 Task: In the  document data Apply all border to the tabe with  'with box; Style line and width 1 pt 'Select Header and apply  'Bold' Select the text and align it to the  Left
Action: Mouse moved to (139, 160)
Screenshot: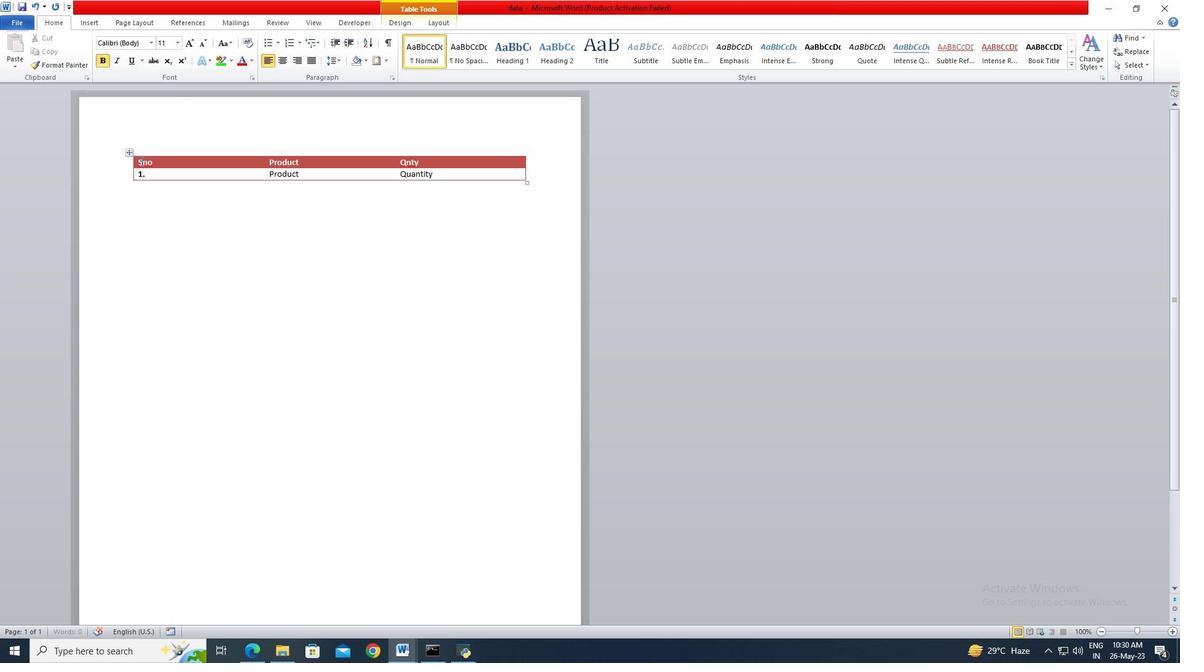 
Action: Mouse pressed left at (139, 160)
Screenshot: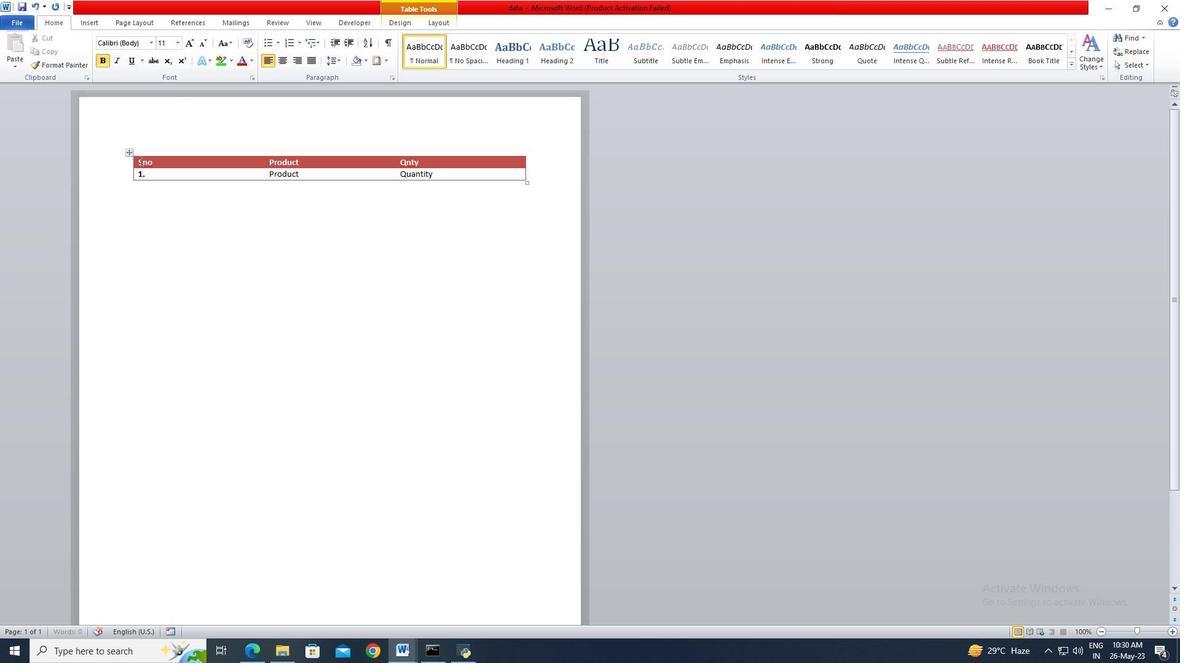 
Action: Mouse moved to (292, 177)
Screenshot: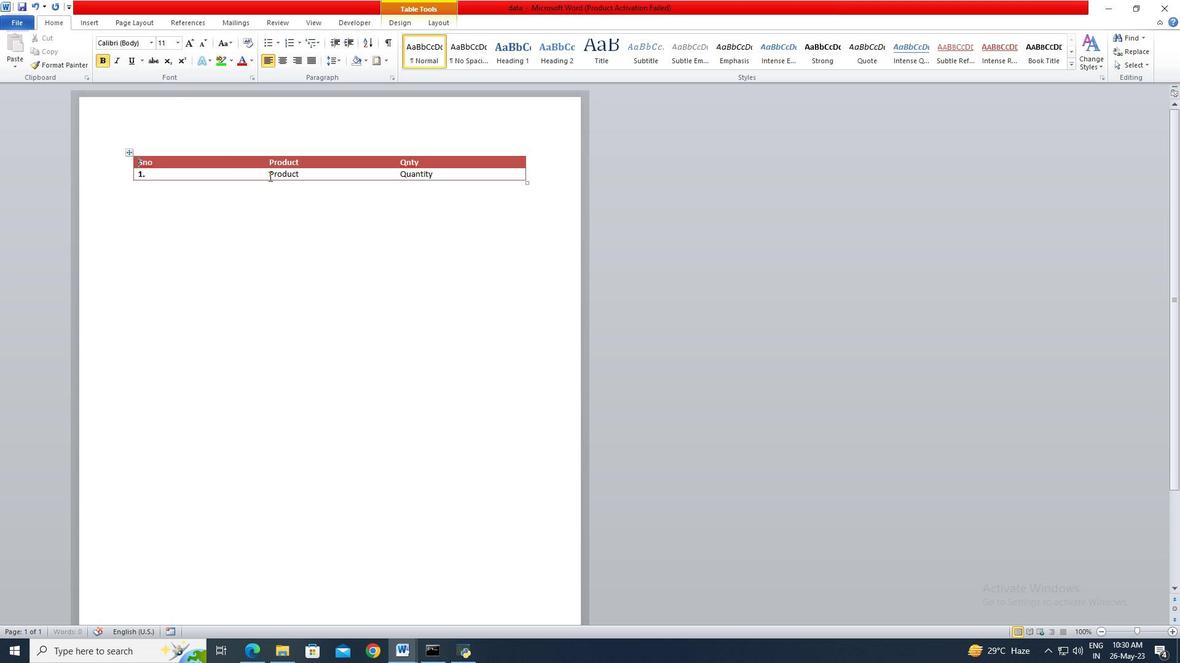 
Action: Key pressed ctrl+A
Screenshot: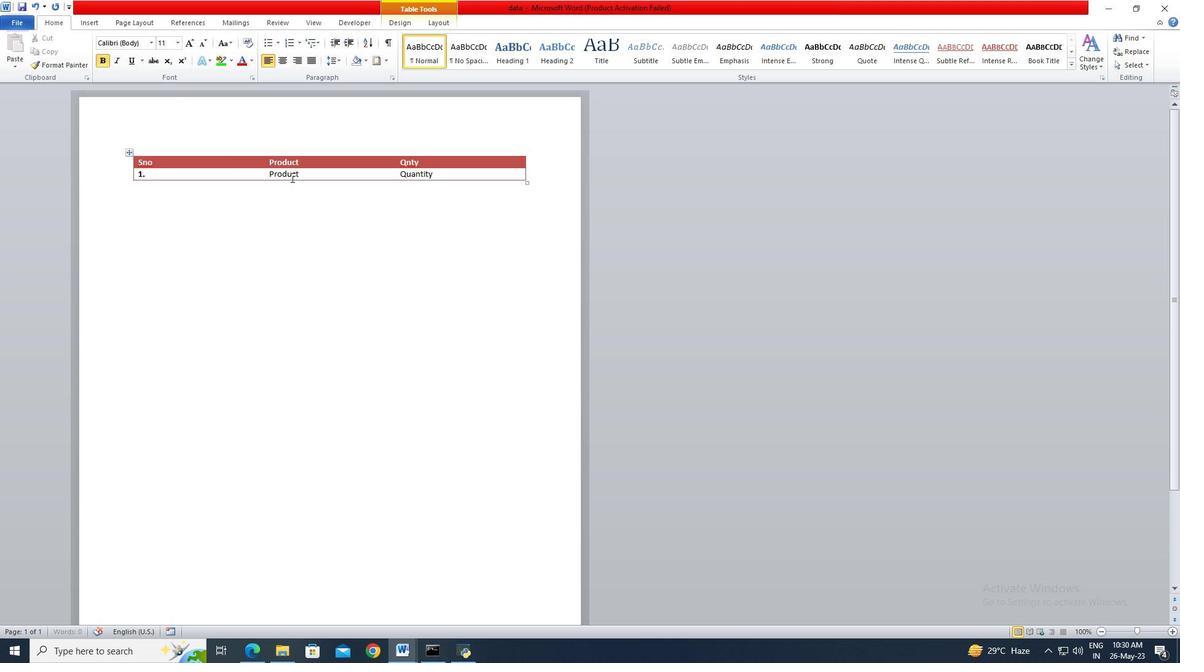 
Action: Mouse moved to (378, 64)
Screenshot: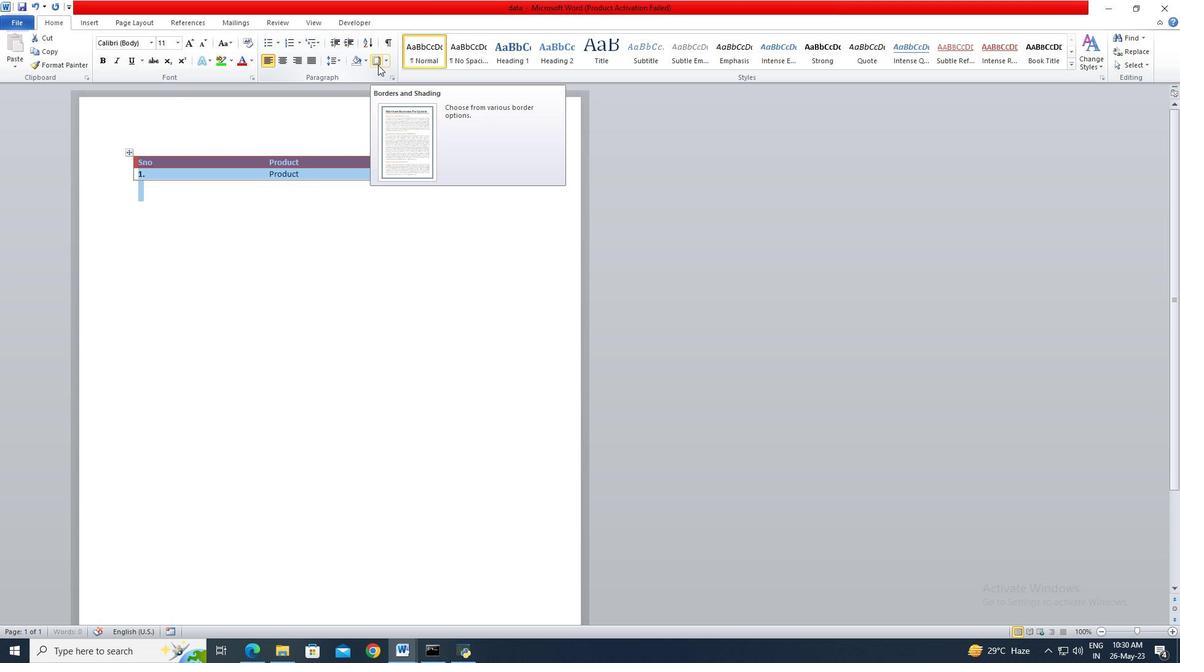 
Action: Mouse pressed left at (378, 64)
Screenshot: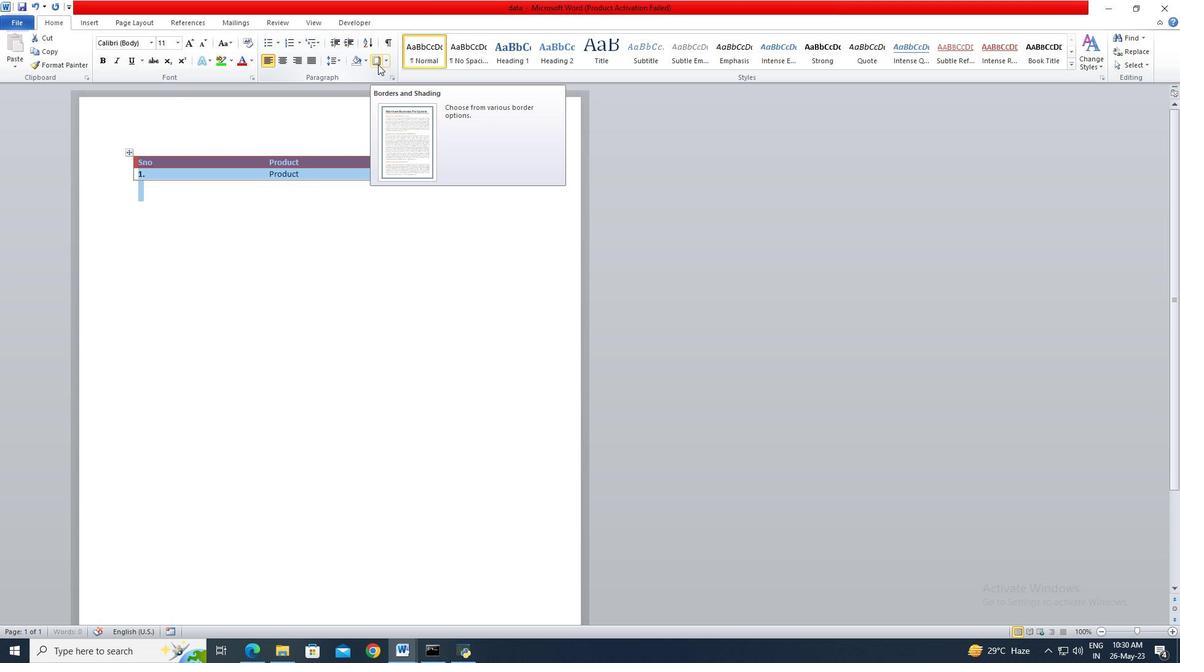 
Action: Mouse moved to (443, 279)
Screenshot: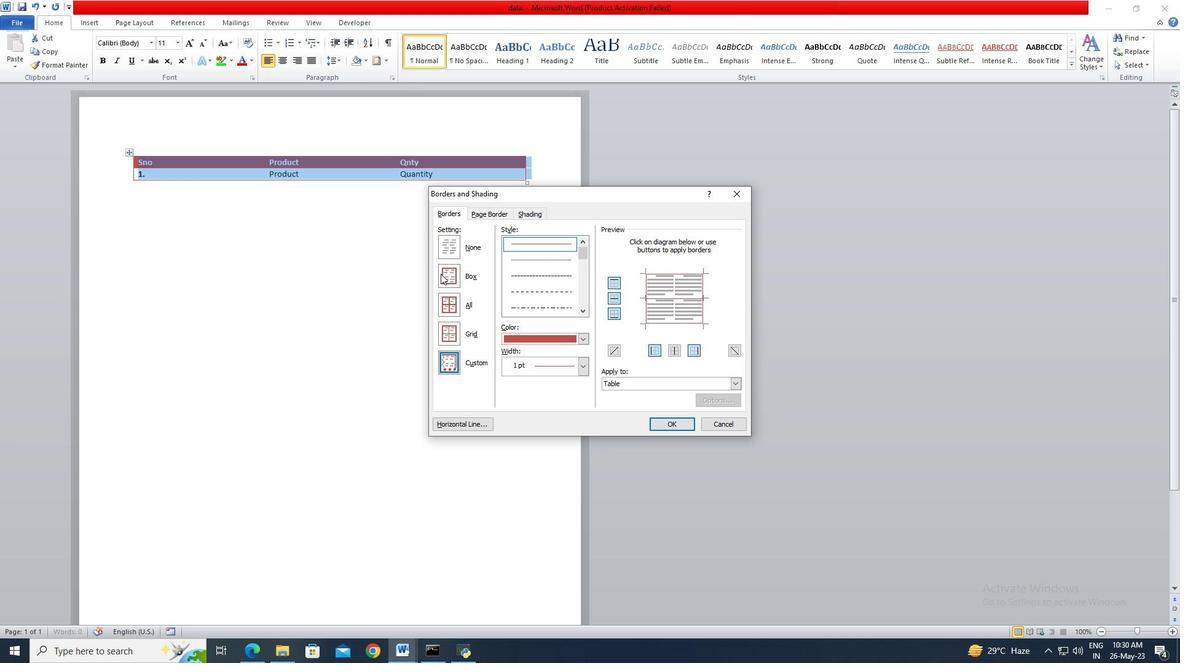 
Action: Mouse pressed left at (443, 279)
Screenshot: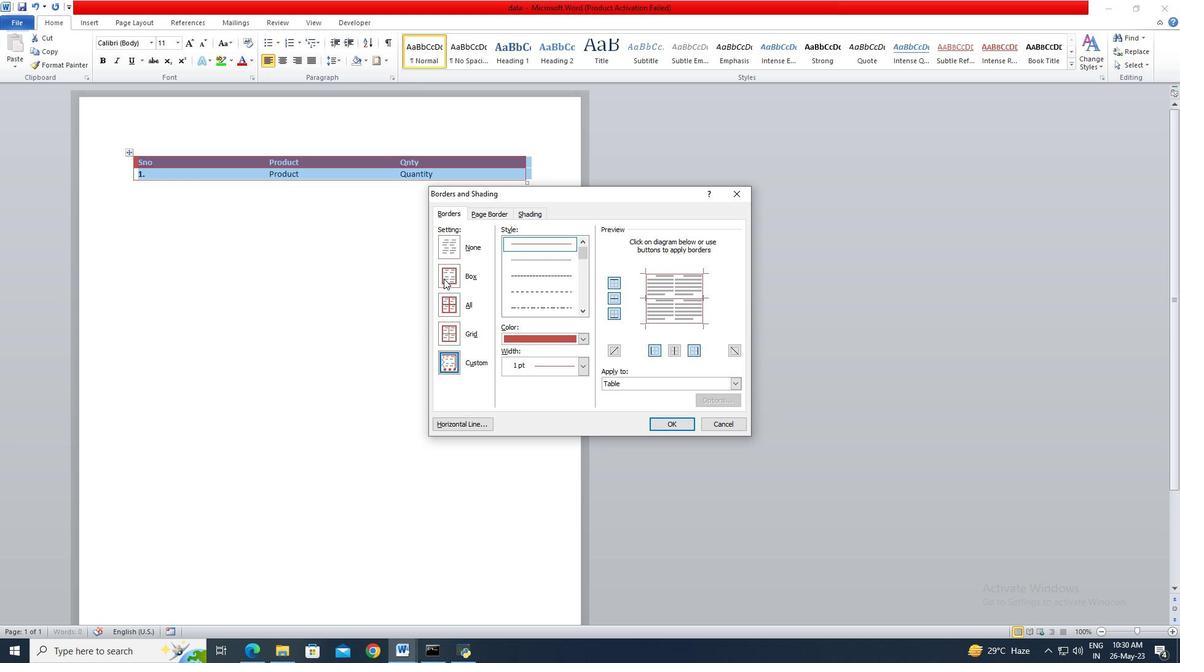 
Action: Mouse moved to (520, 245)
Screenshot: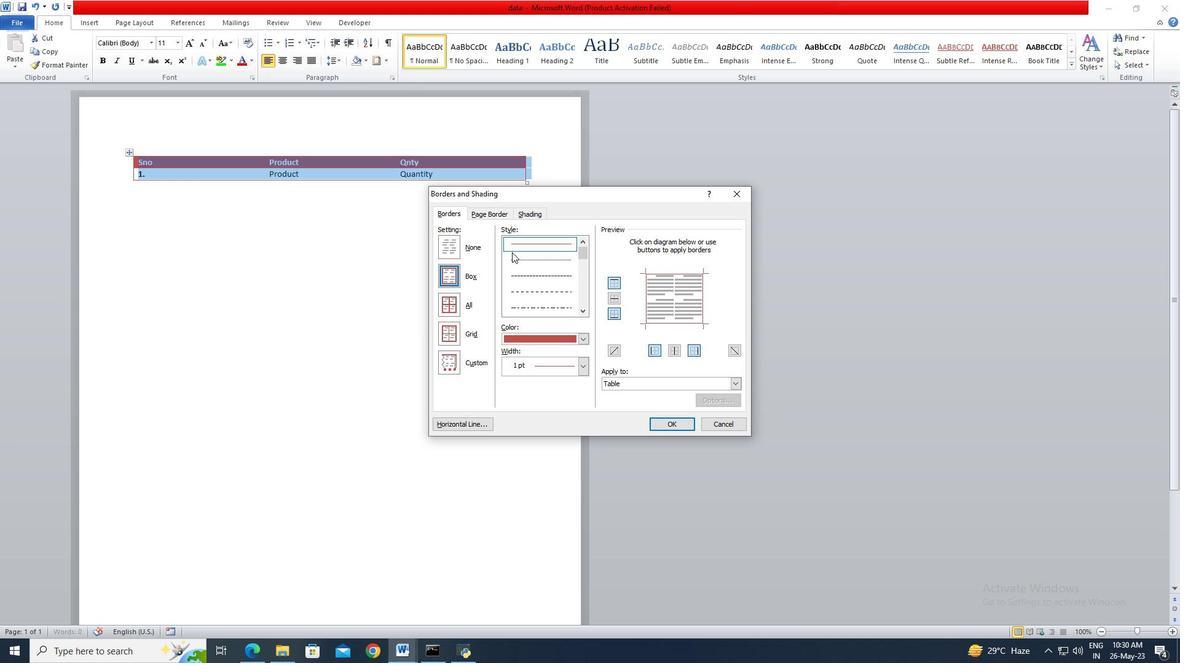 
Action: Mouse pressed left at (520, 245)
Screenshot: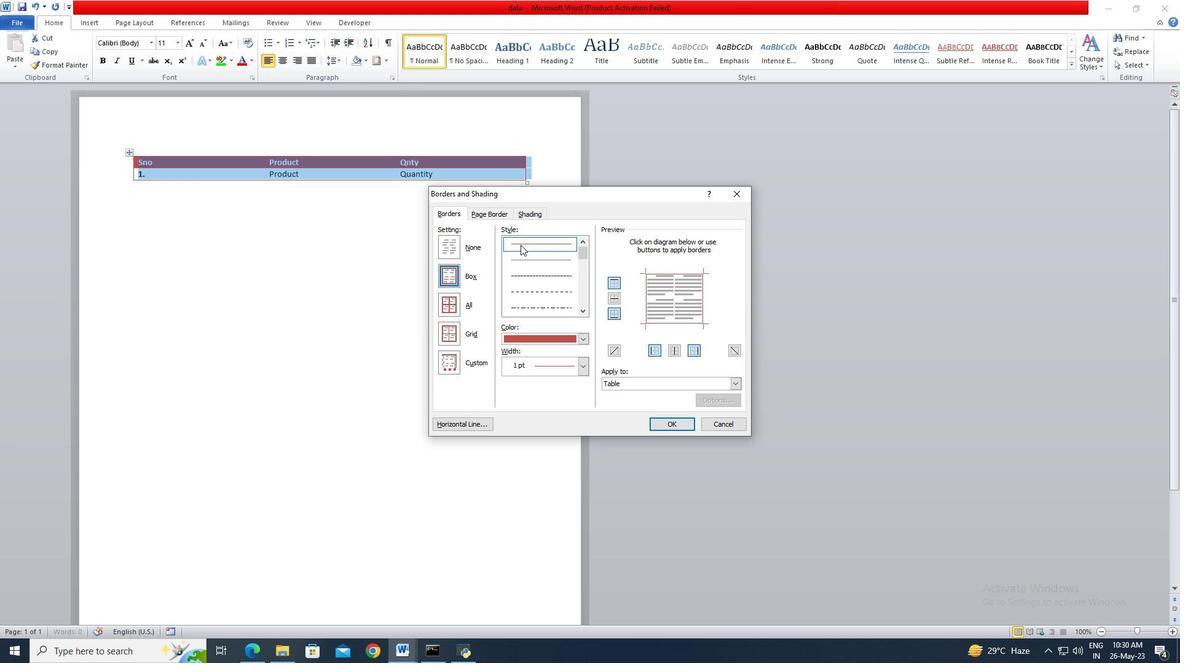 
Action: Mouse moved to (583, 366)
Screenshot: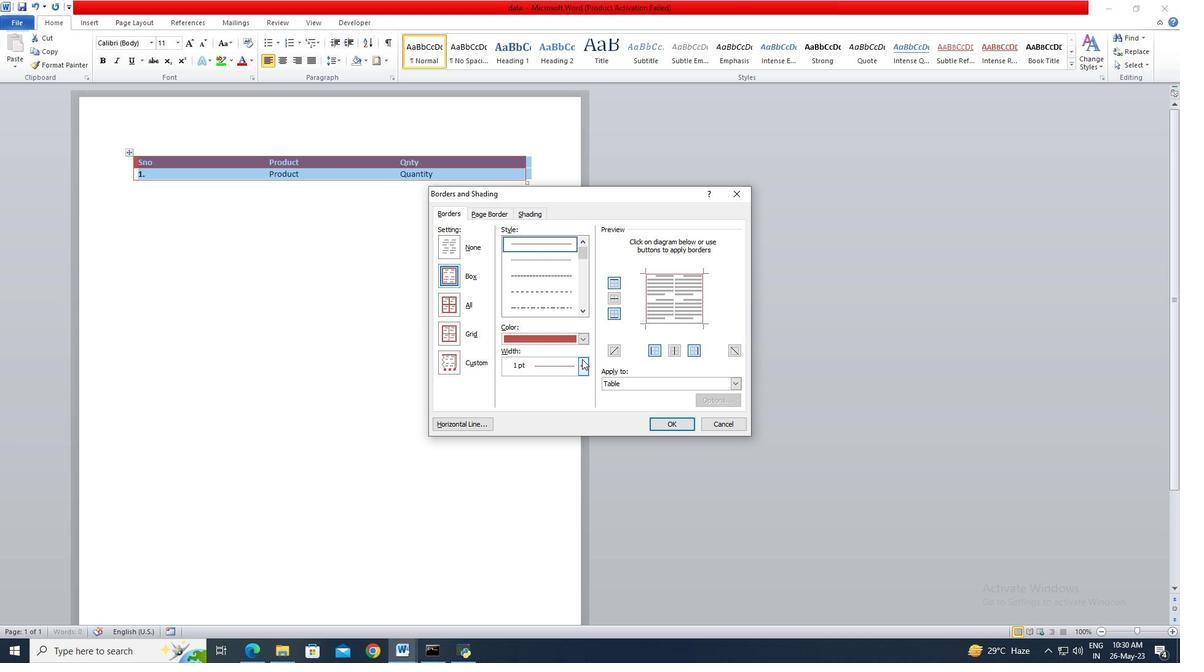 
Action: Mouse pressed left at (583, 366)
Screenshot: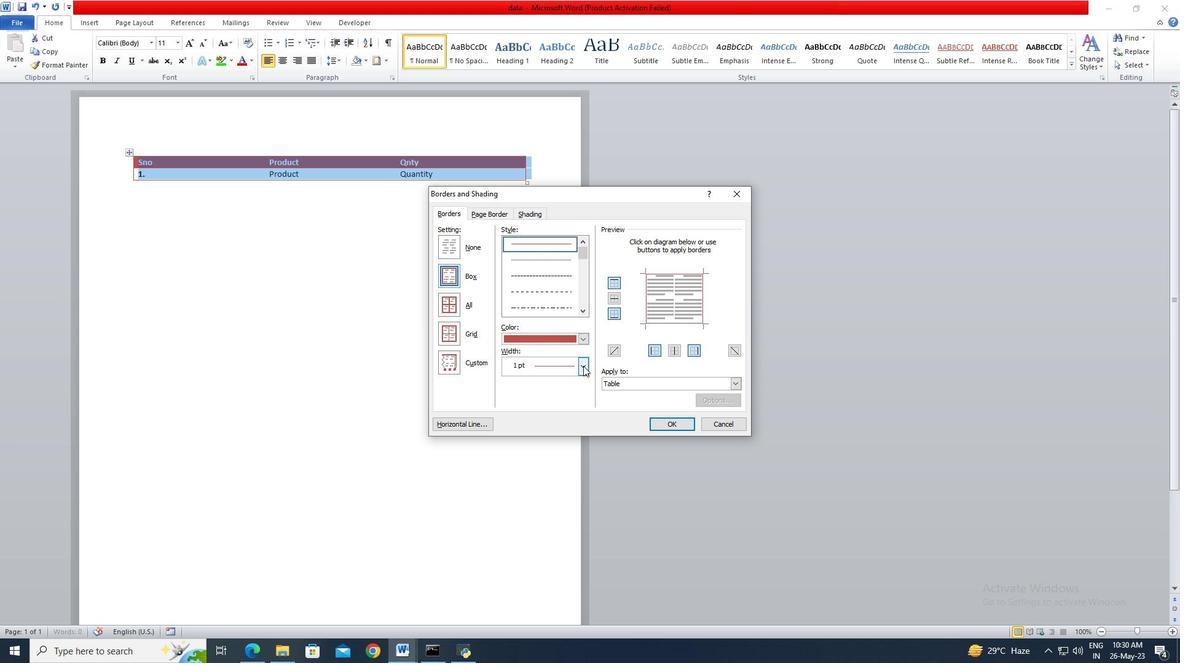 
Action: Mouse moved to (575, 430)
Screenshot: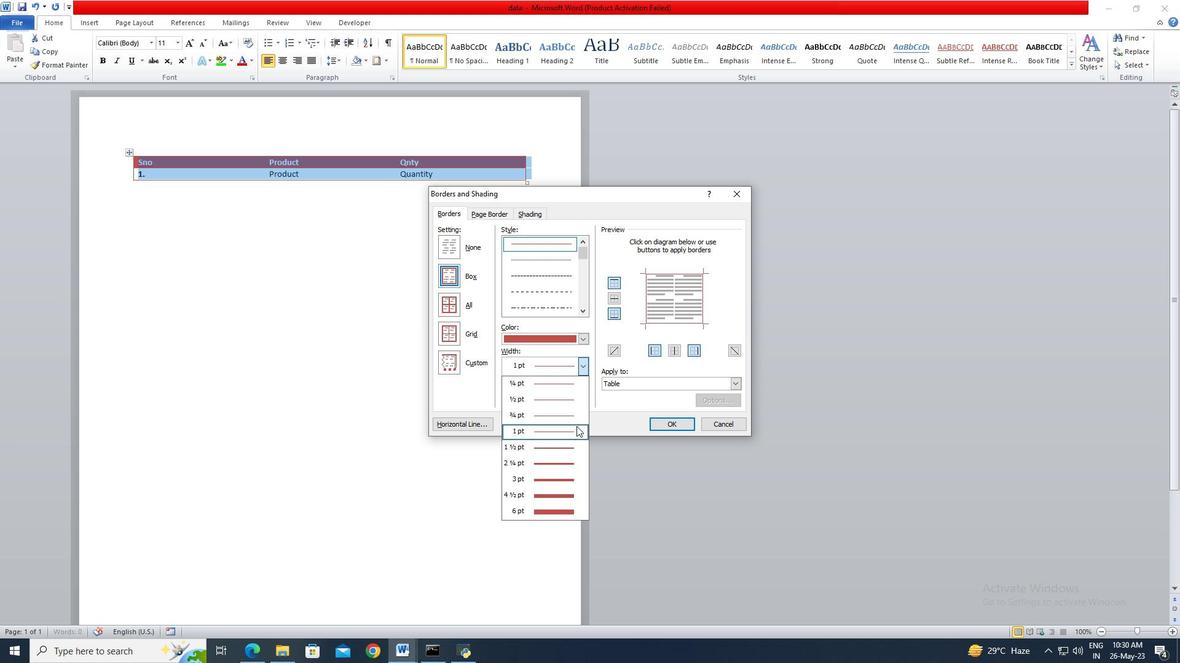 
Action: Mouse pressed left at (575, 430)
Screenshot: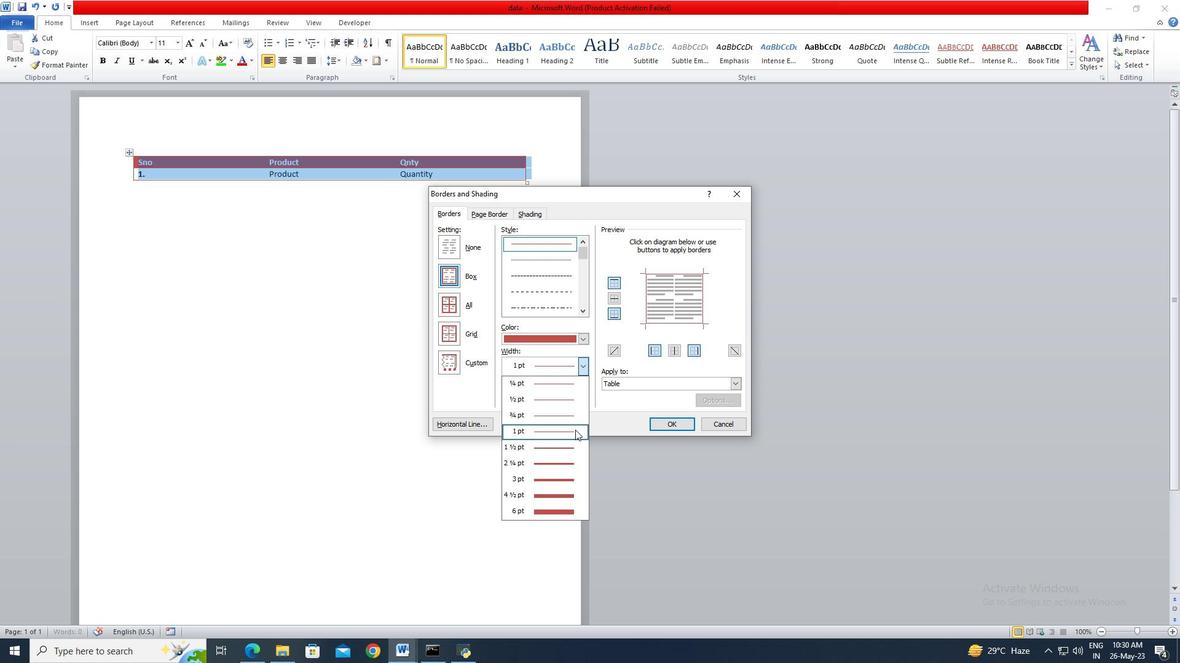 
Action: Mouse moved to (667, 418)
Screenshot: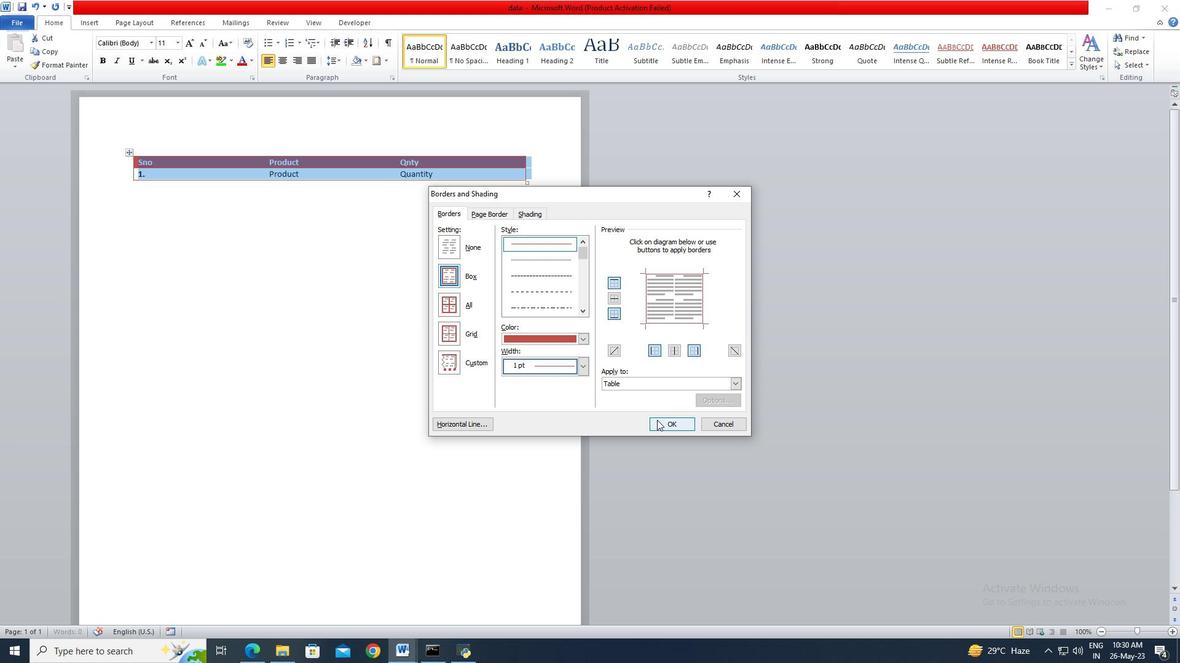 
Action: Mouse pressed left at (667, 418)
Screenshot: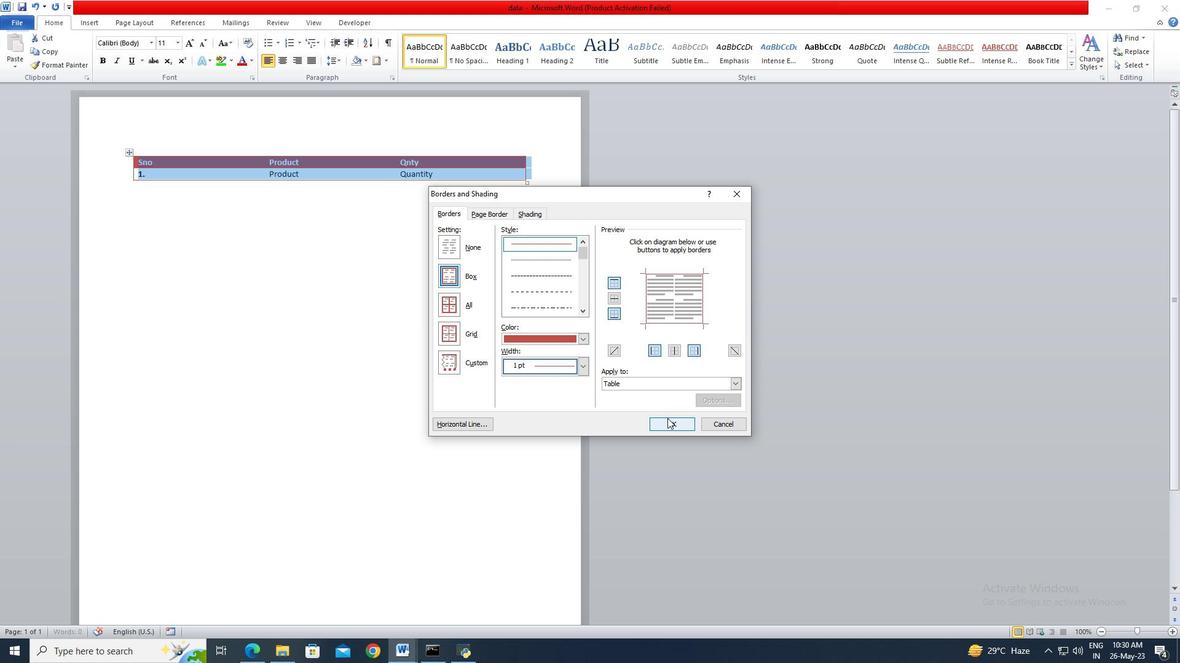 
Action: Mouse moved to (141, 161)
Screenshot: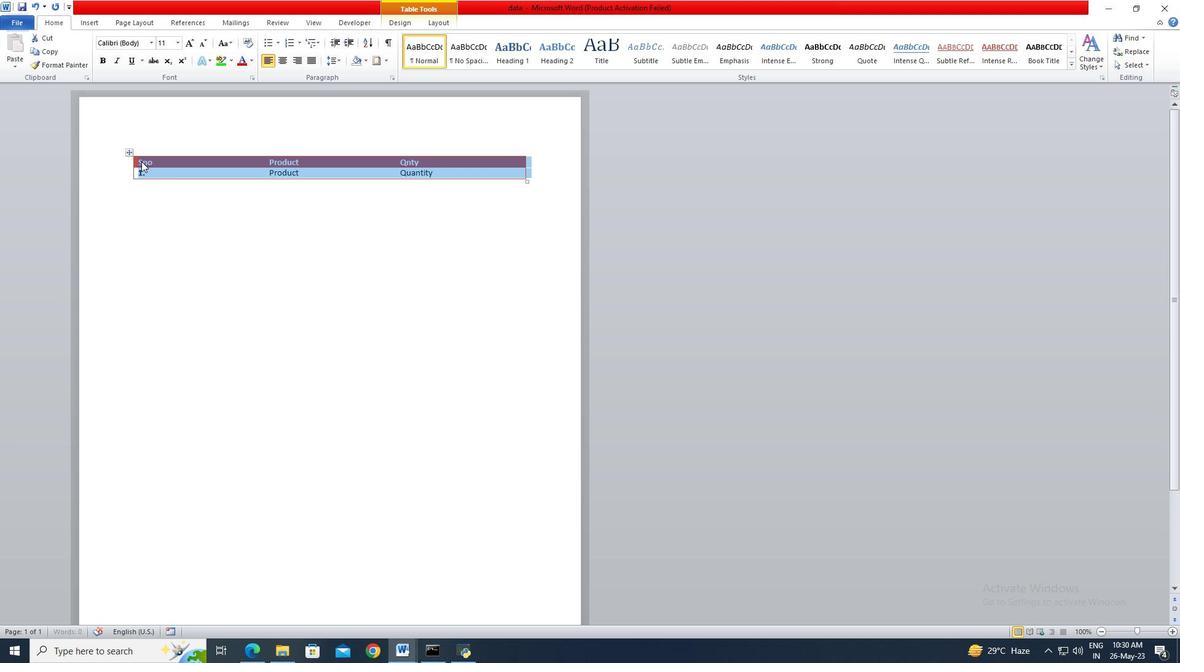 
Action: Mouse pressed left at (141, 161)
Screenshot: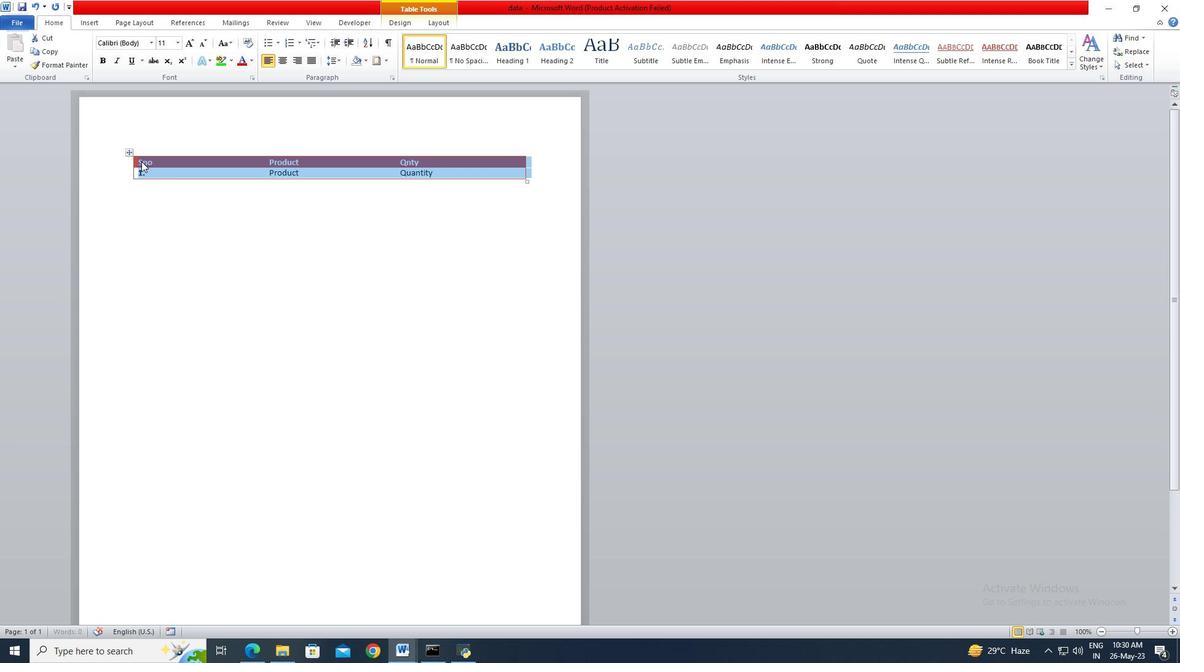 
Action: Mouse moved to (138, 161)
Screenshot: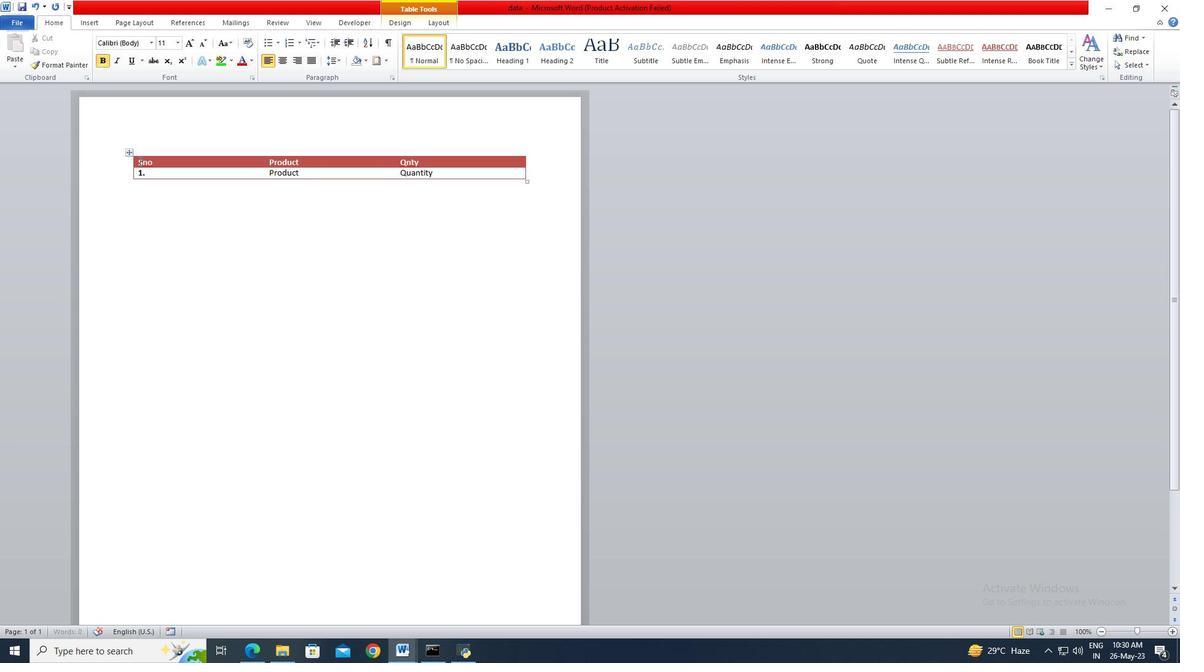 
Action: Mouse pressed left at (138, 161)
Screenshot: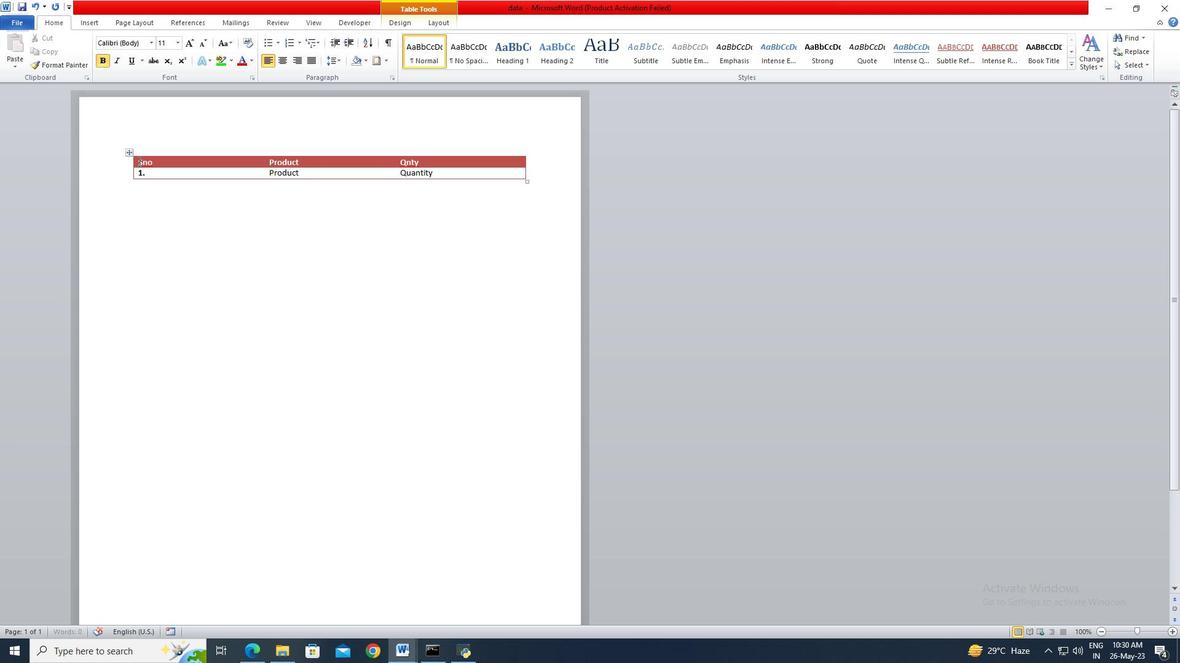 
Action: Mouse moved to (426, 164)
Screenshot: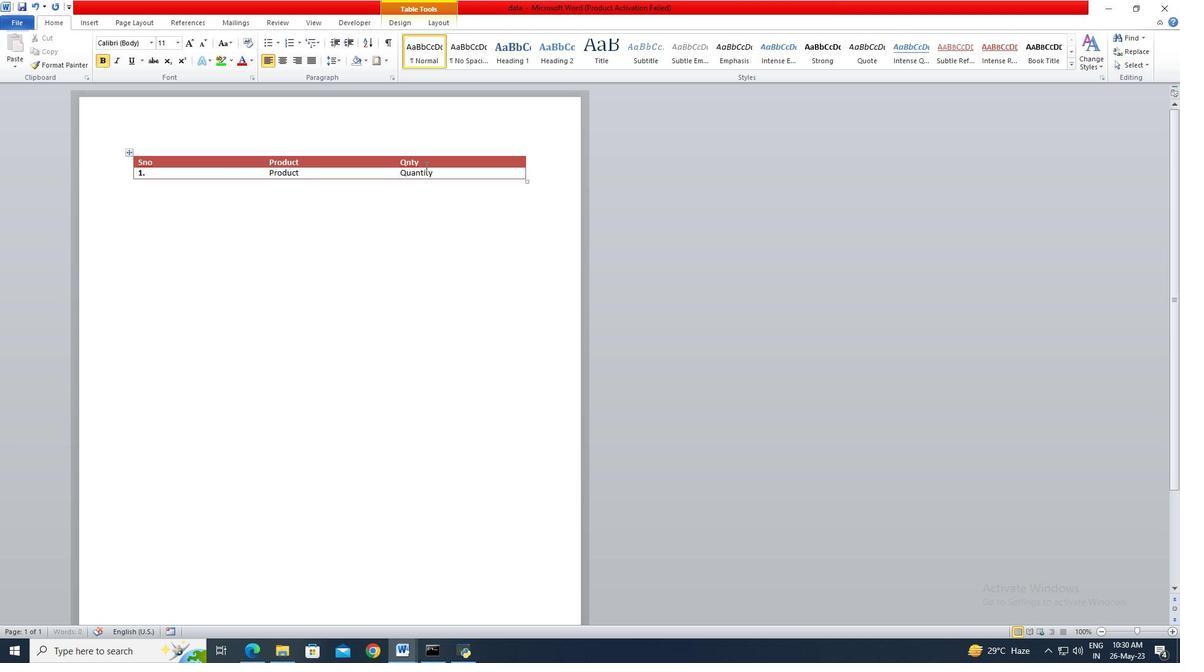 
Action: Key pressed <Key.shift>
Screenshot: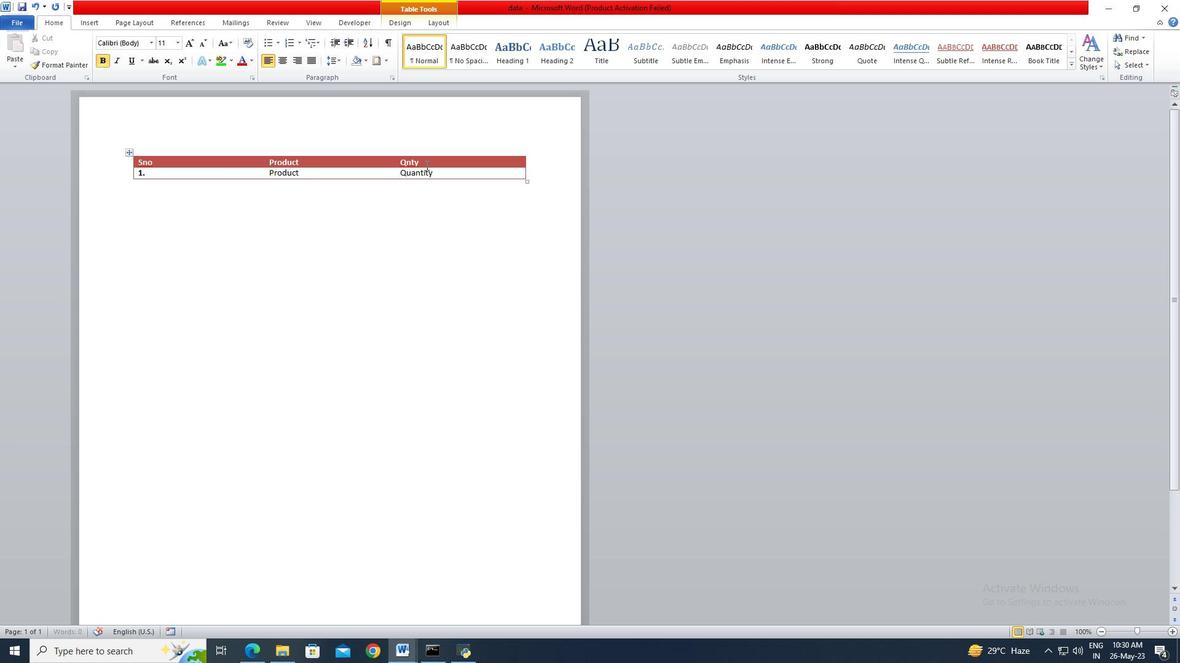 
Action: Mouse moved to (426, 164)
Screenshot: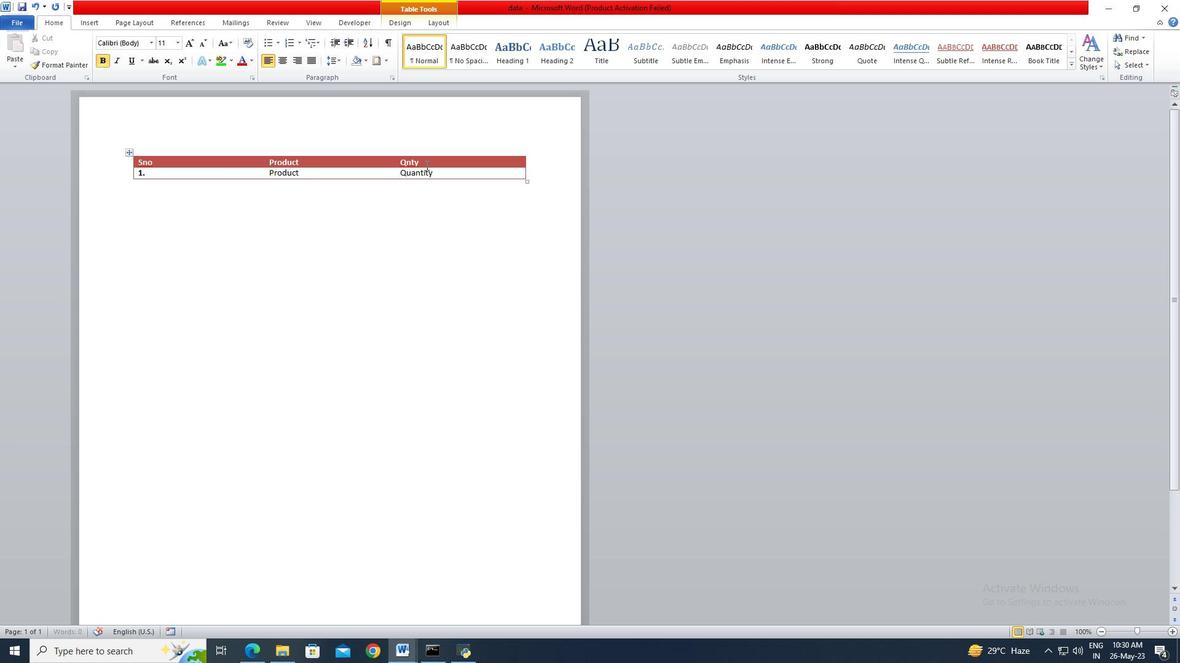 
Action: Mouse pressed left at (426, 164)
Screenshot: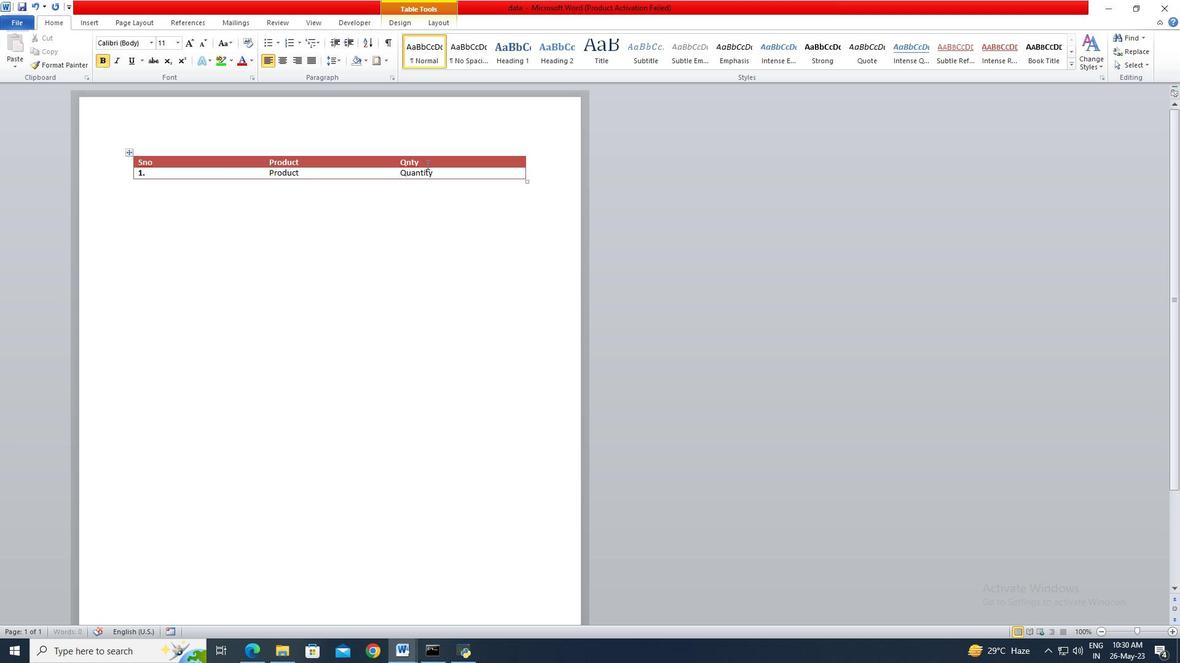 
Action: Mouse moved to (103, 62)
Screenshot: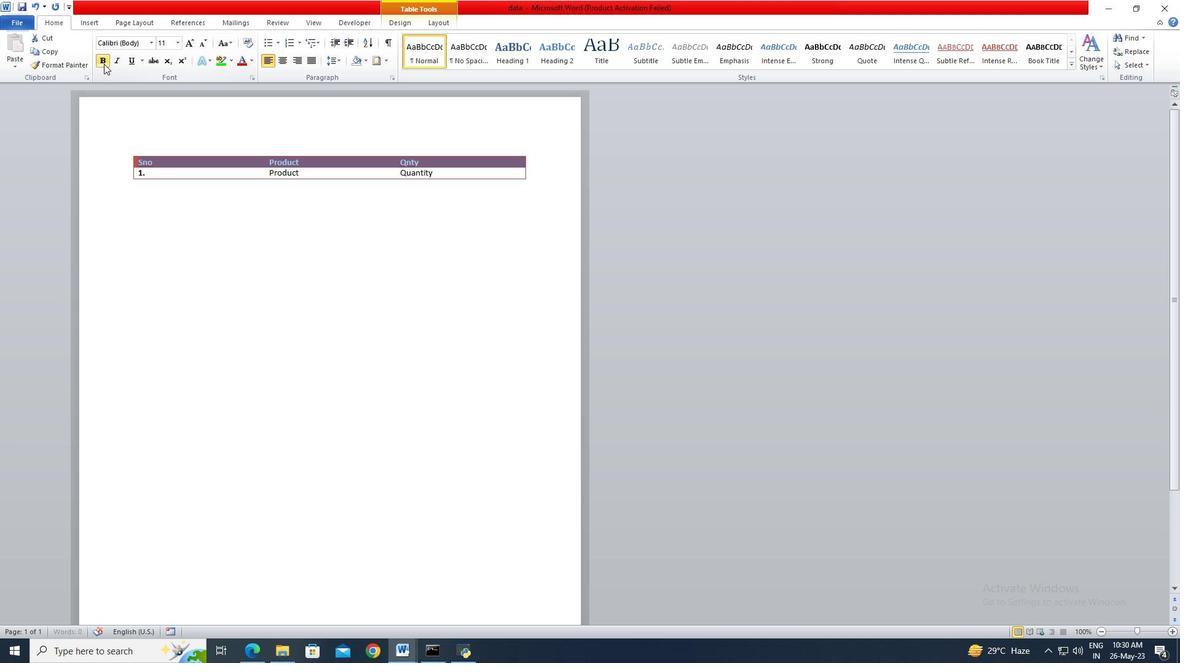 
Action: Mouse pressed left at (103, 62)
Screenshot: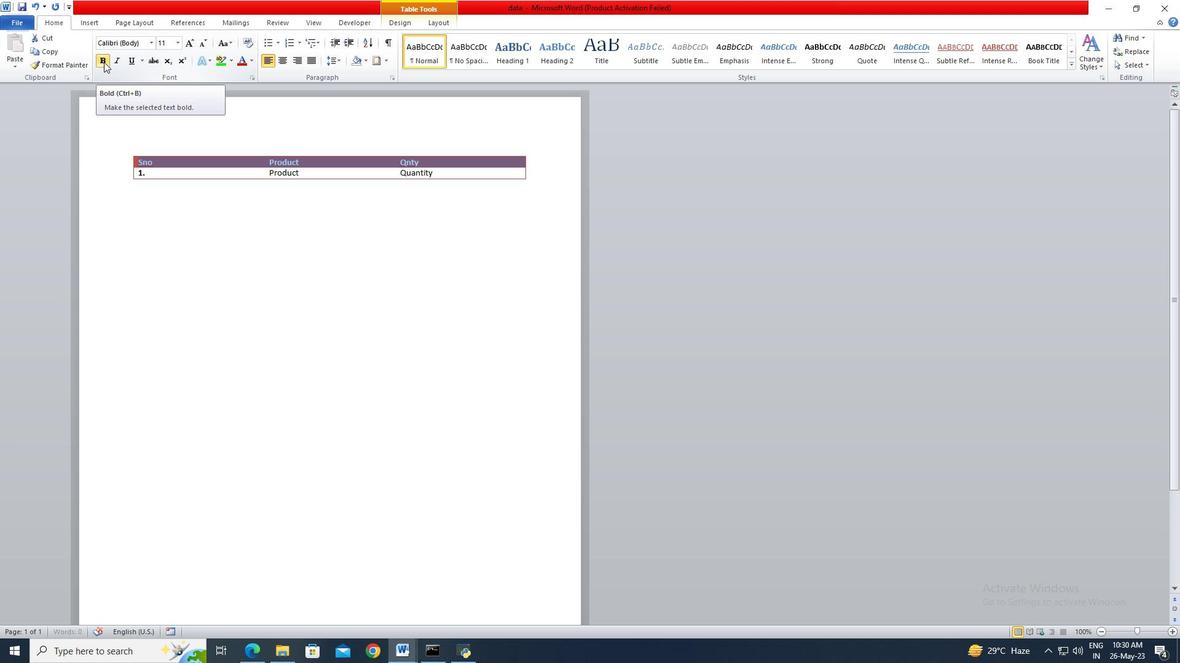 
Action: Key pressed ctrl+A
Screenshot: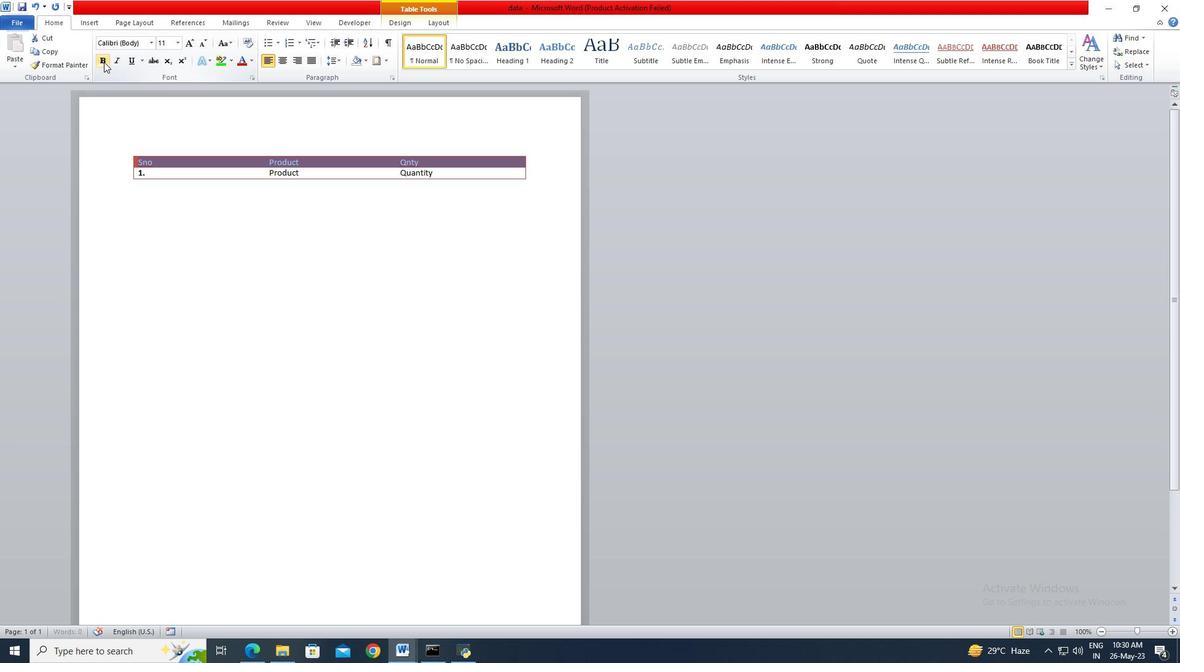 
Action: Mouse moved to (271, 63)
Screenshot: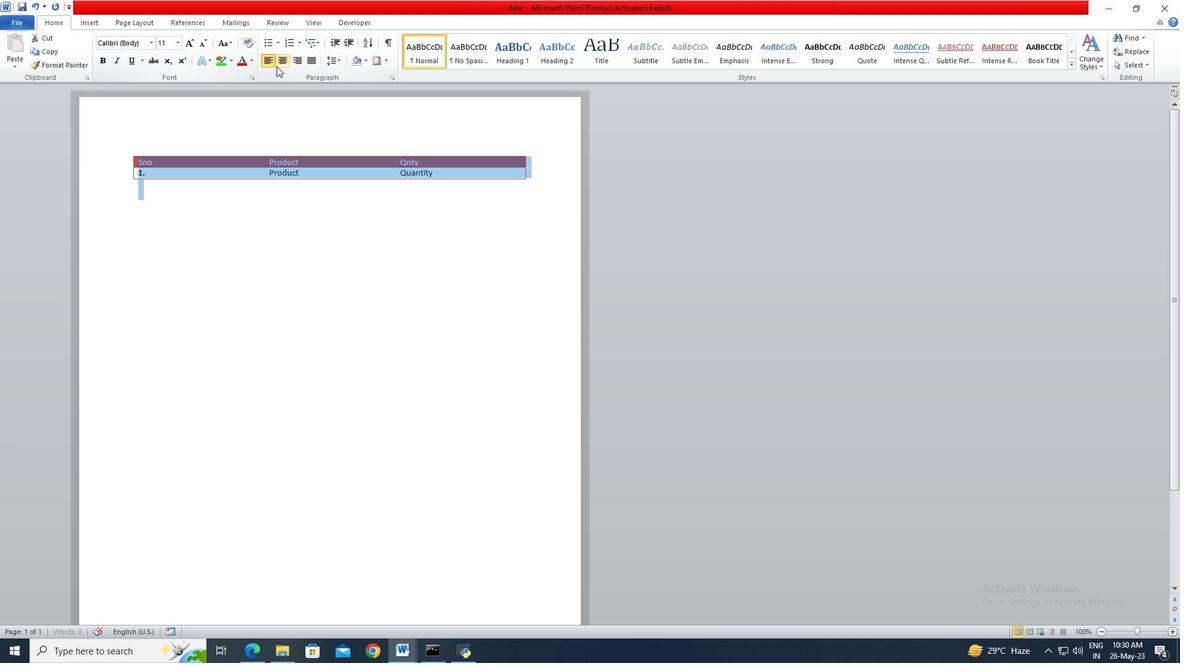 
Action: Mouse pressed left at (271, 63)
Screenshot: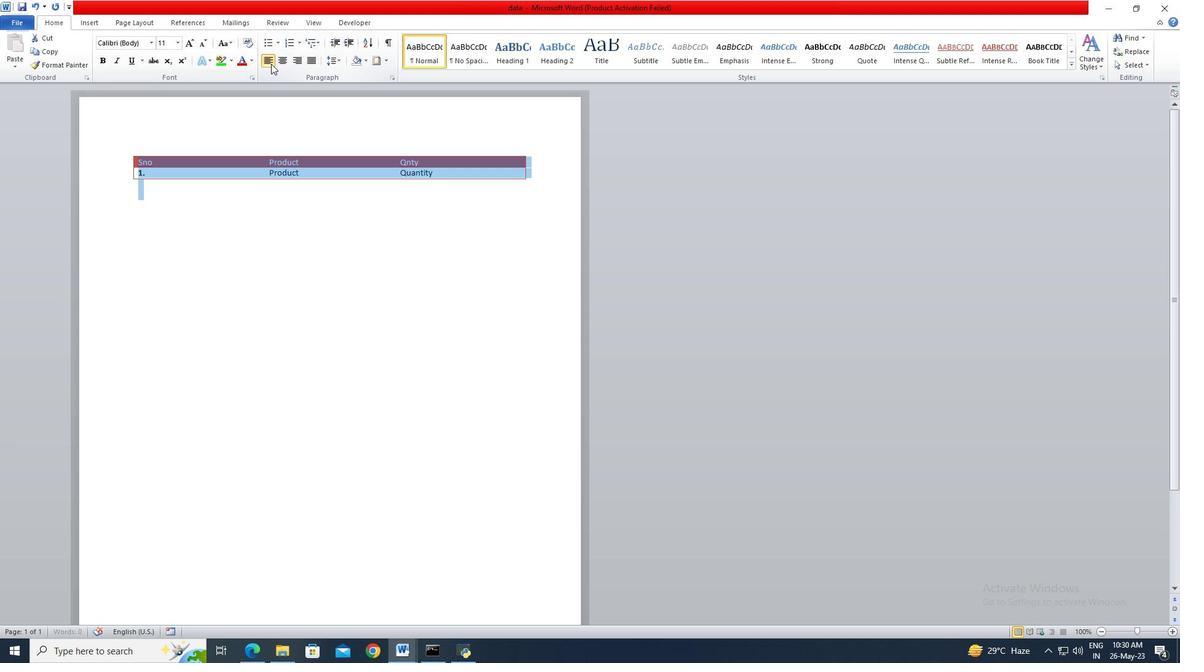 
Action: Mouse moved to (443, 186)
Screenshot: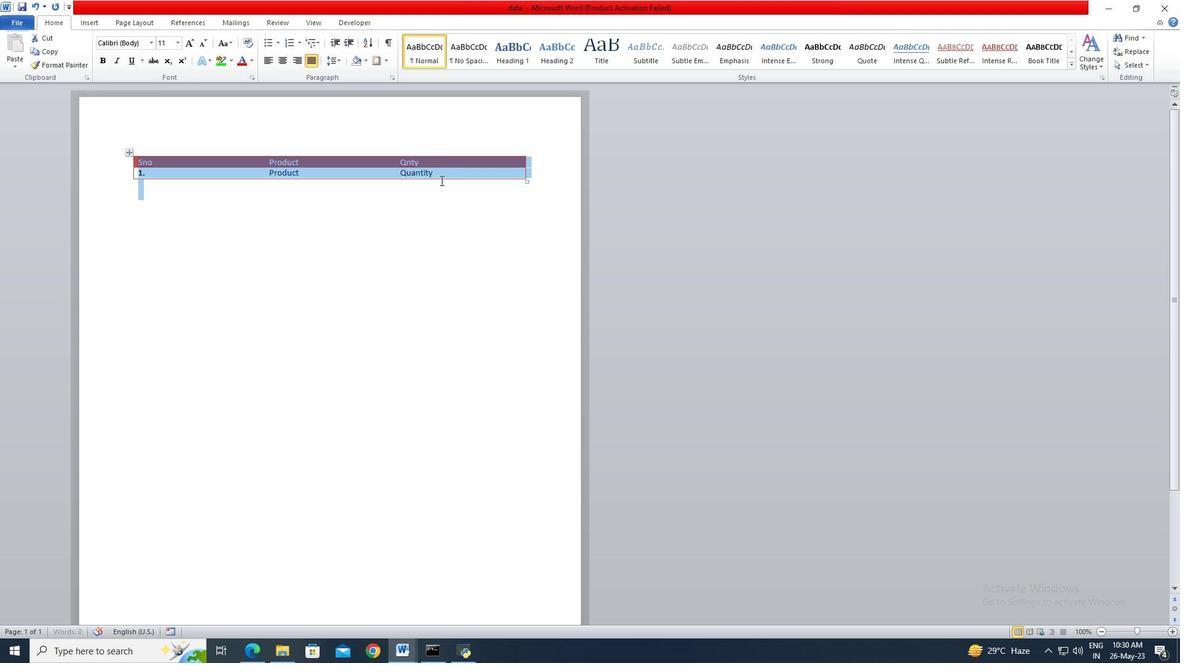 
Action: Mouse pressed left at (443, 186)
Screenshot: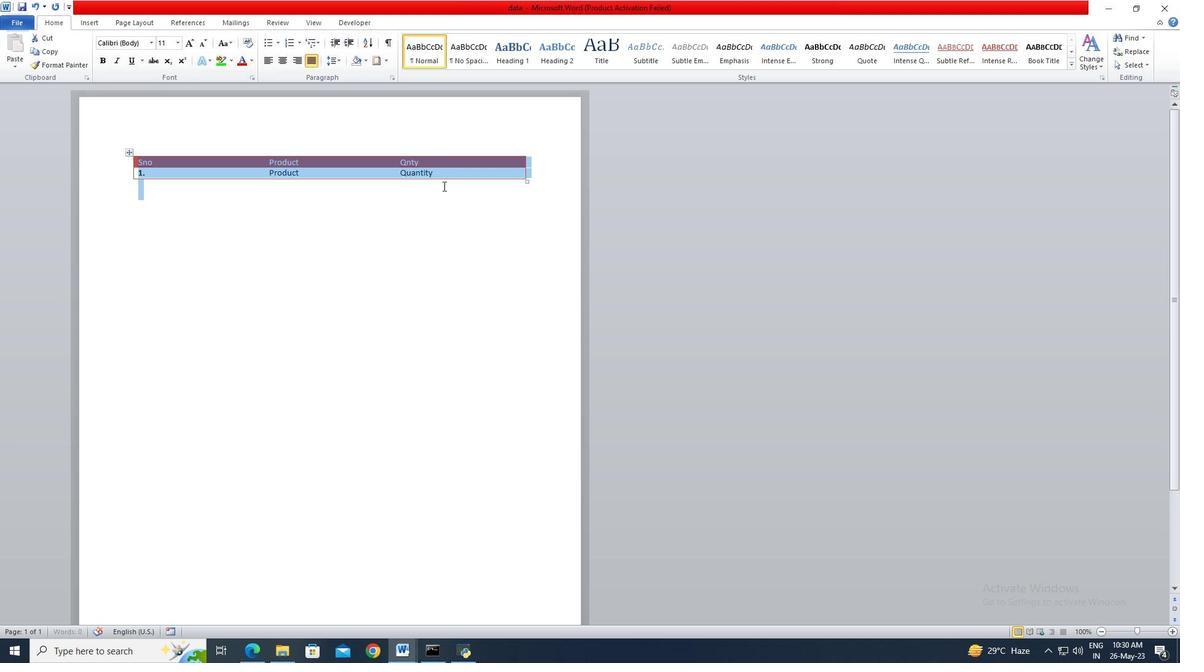 
